 Task: Look for products in the category "Lotion" from Burt's Bees only.
Action: Mouse moved to (692, 255)
Screenshot: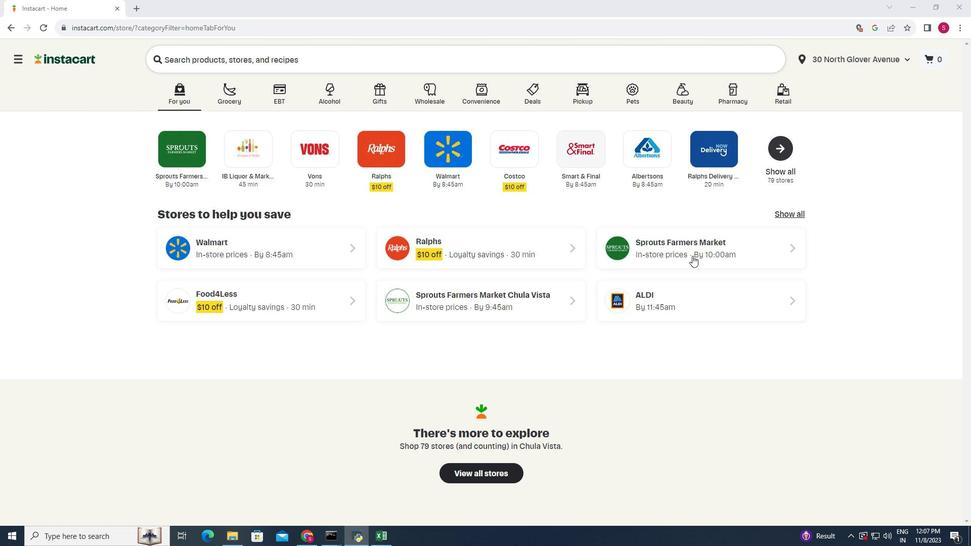 
Action: Mouse pressed left at (692, 255)
Screenshot: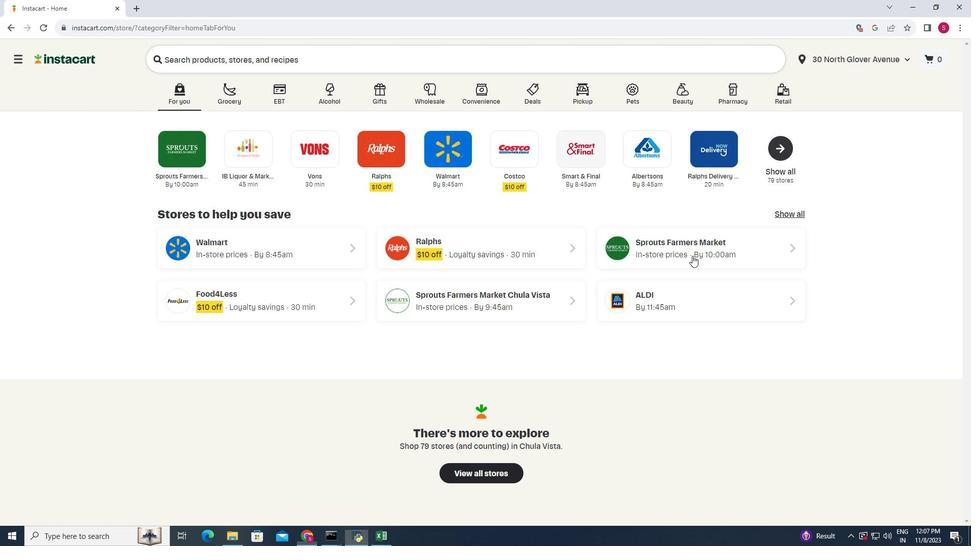 
Action: Mouse moved to (65, 345)
Screenshot: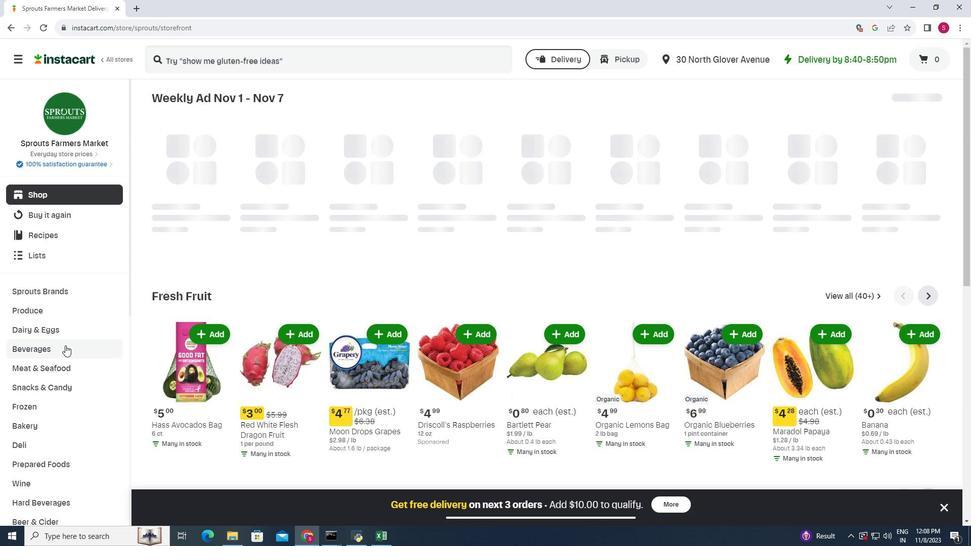 
Action: Mouse scrolled (65, 344) with delta (0, 0)
Screenshot: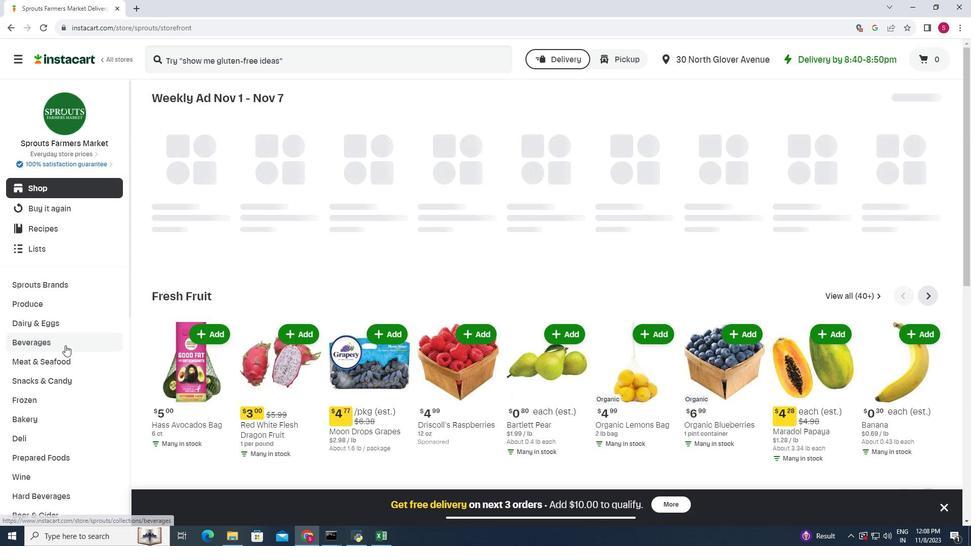 
Action: Mouse scrolled (65, 344) with delta (0, 0)
Screenshot: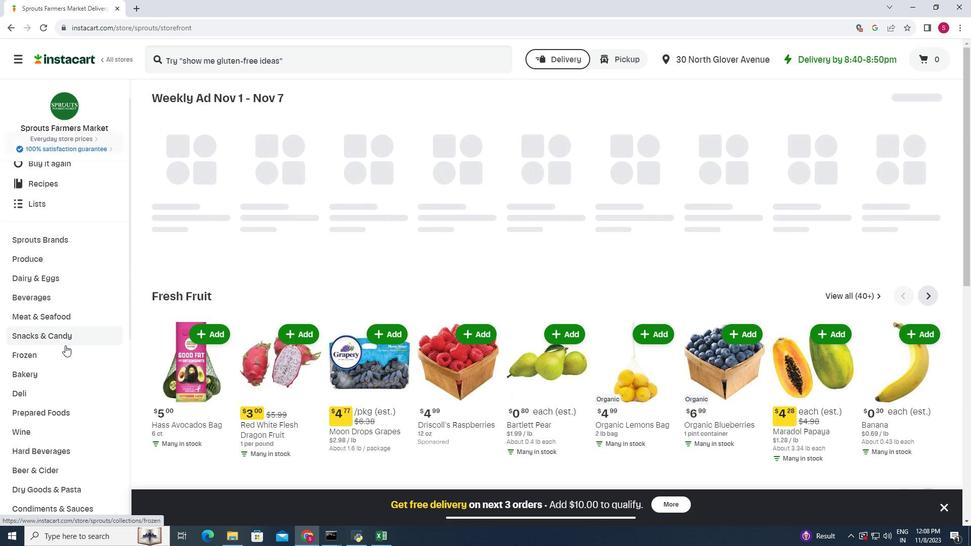 
Action: Mouse moved to (75, 350)
Screenshot: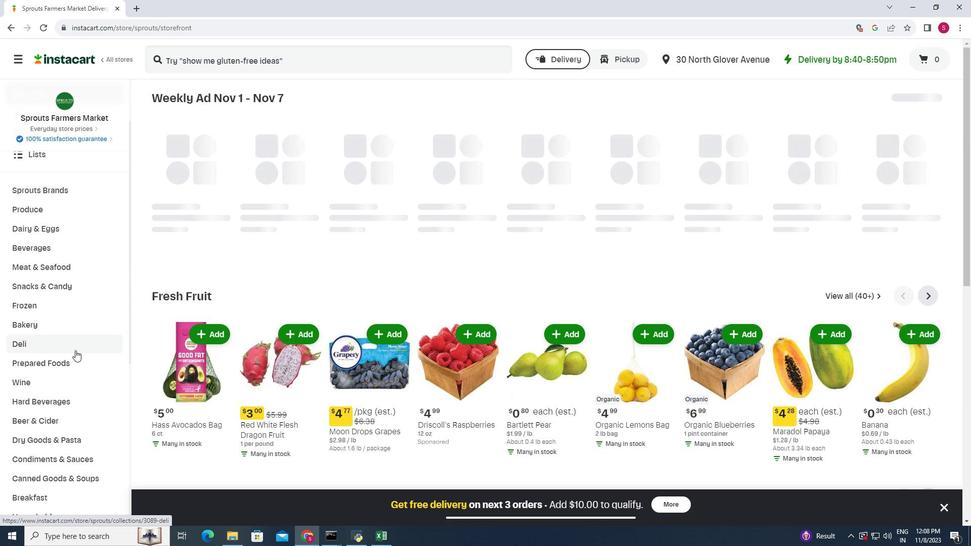 
Action: Mouse scrolled (75, 349) with delta (0, 0)
Screenshot: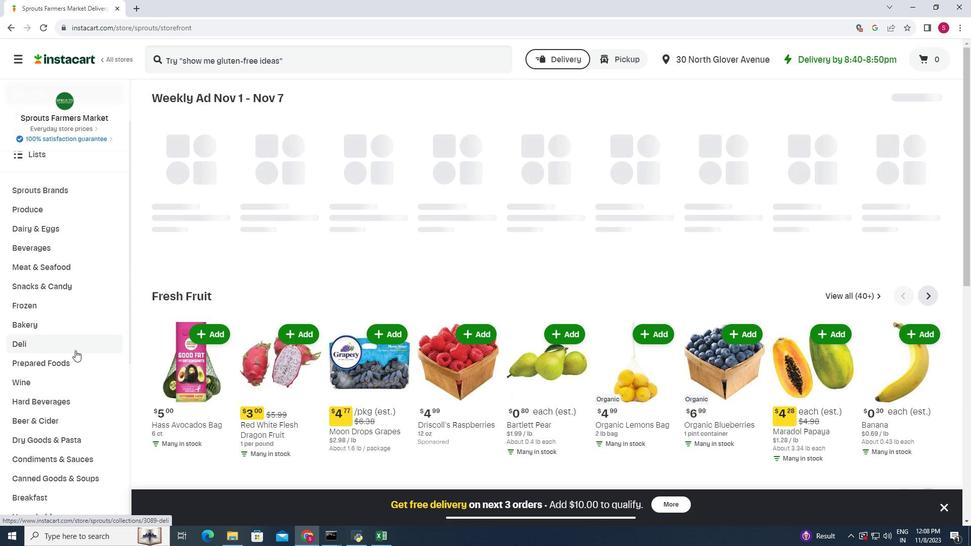 
Action: Mouse moved to (74, 351)
Screenshot: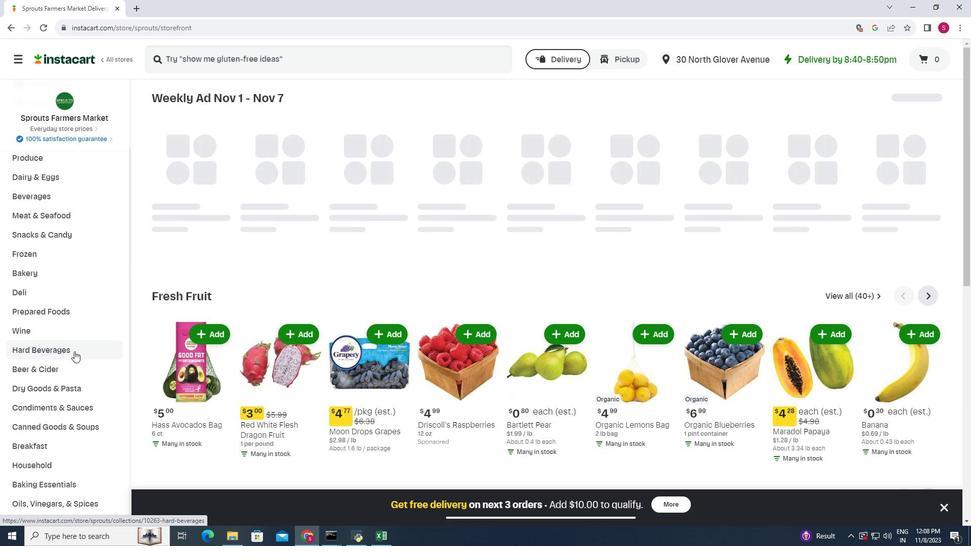 
Action: Mouse scrolled (74, 350) with delta (0, 0)
Screenshot: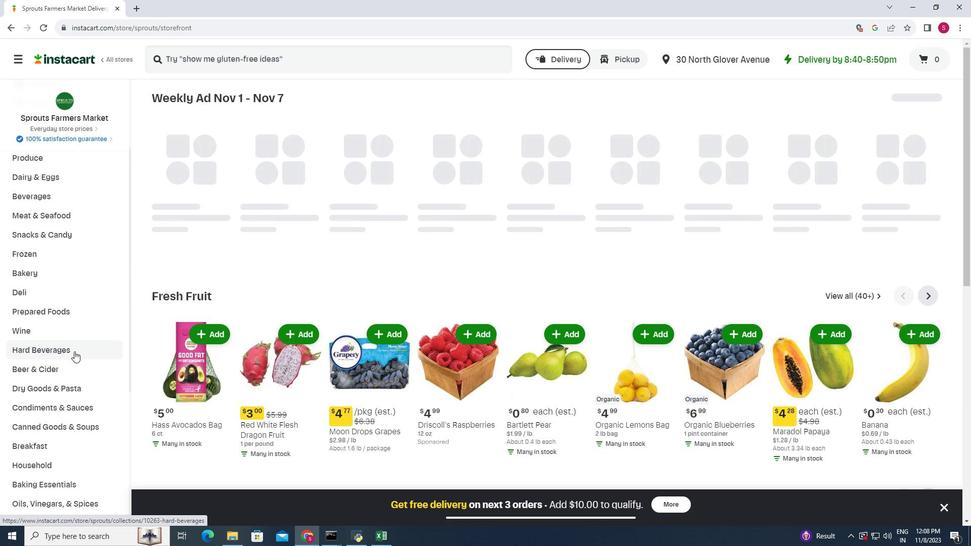 
Action: Mouse moved to (74, 356)
Screenshot: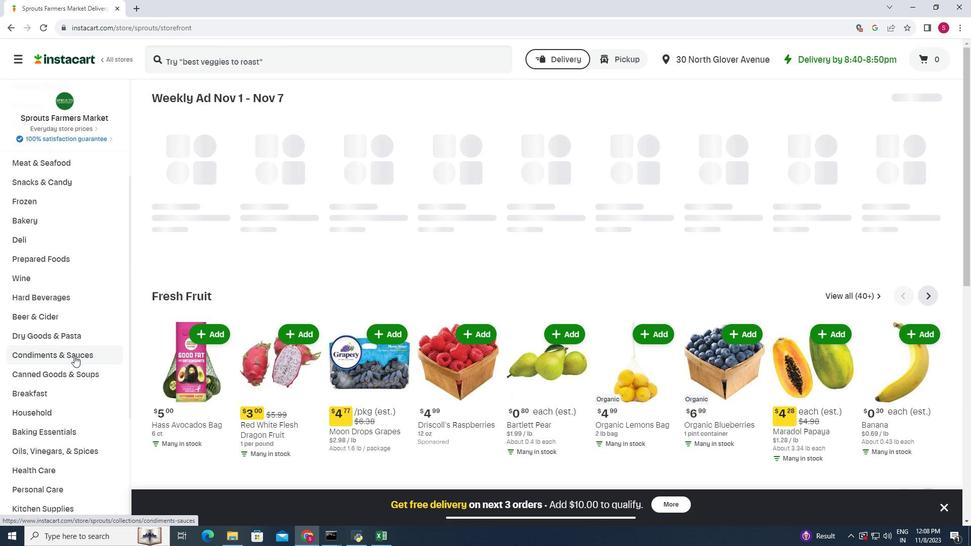 
Action: Mouse scrolled (74, 355) with delta (0, 0)
Screenshot: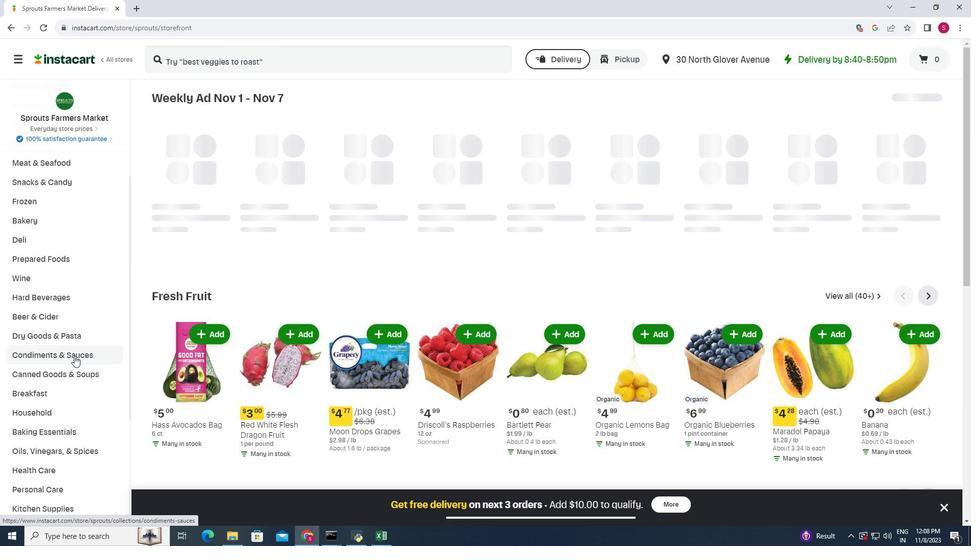 
Action: Mouse moved to (74, 357)
Screenshot: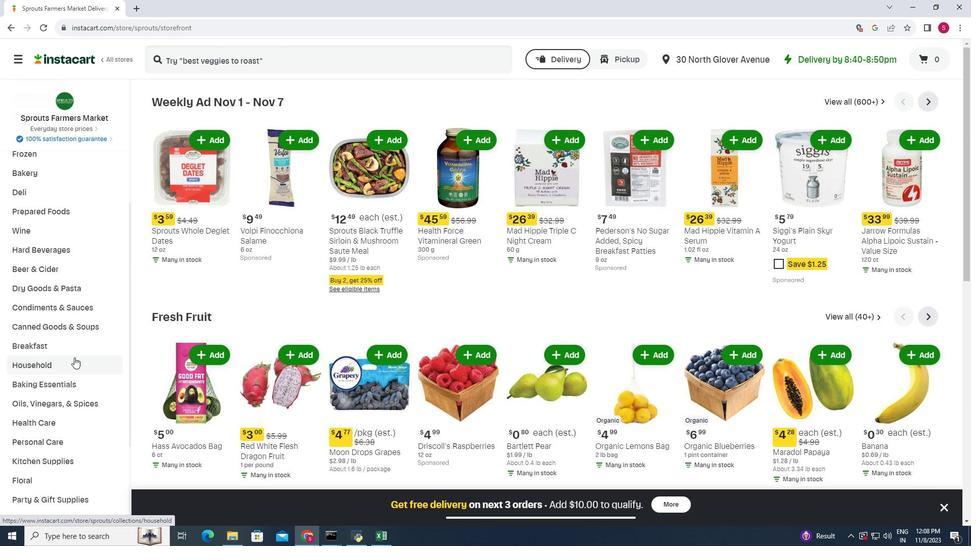 
Action: Mouse scrolled (74, 357) with delta (0, 0)
Screenshot: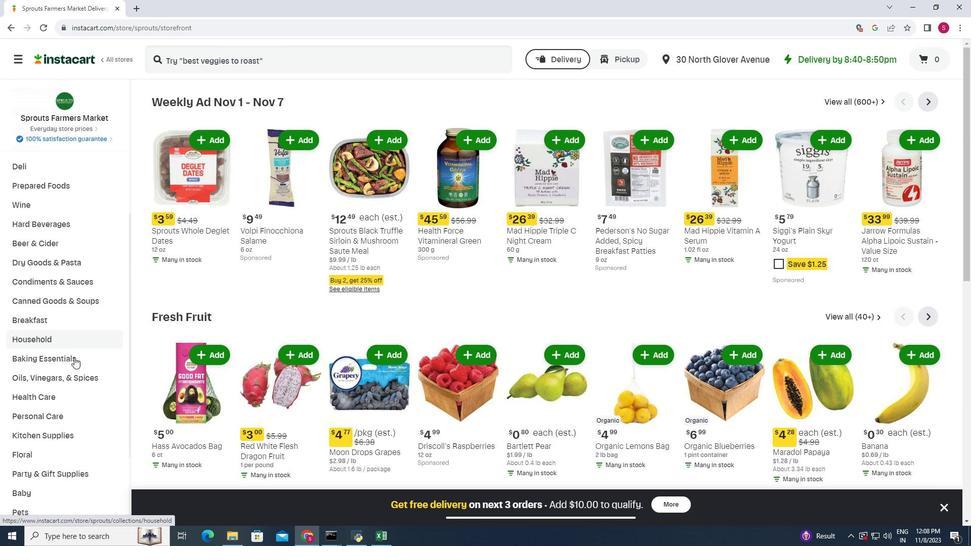 
Action: Mouse moved to (61, 393)
Screenshot: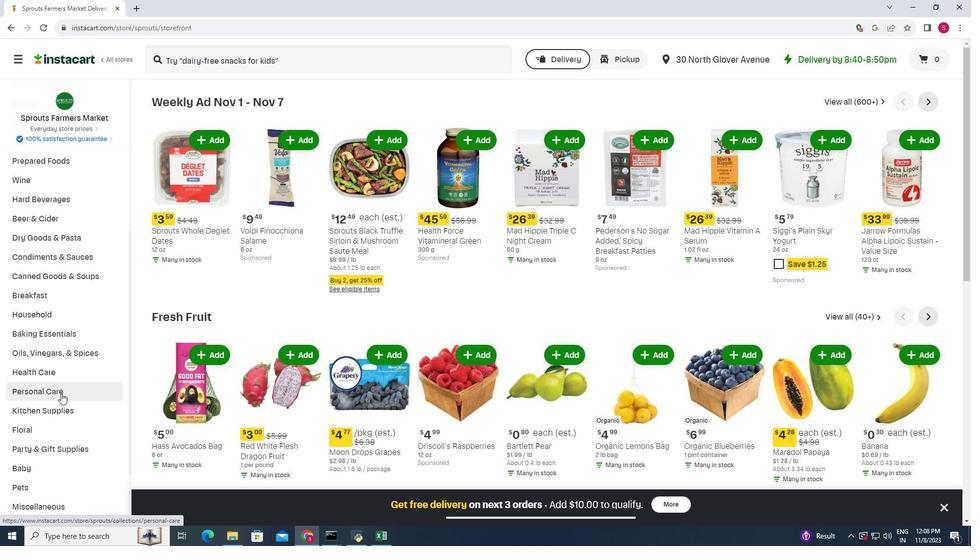 
Action: Mouse pressed left at (61, 393)
Screenshot: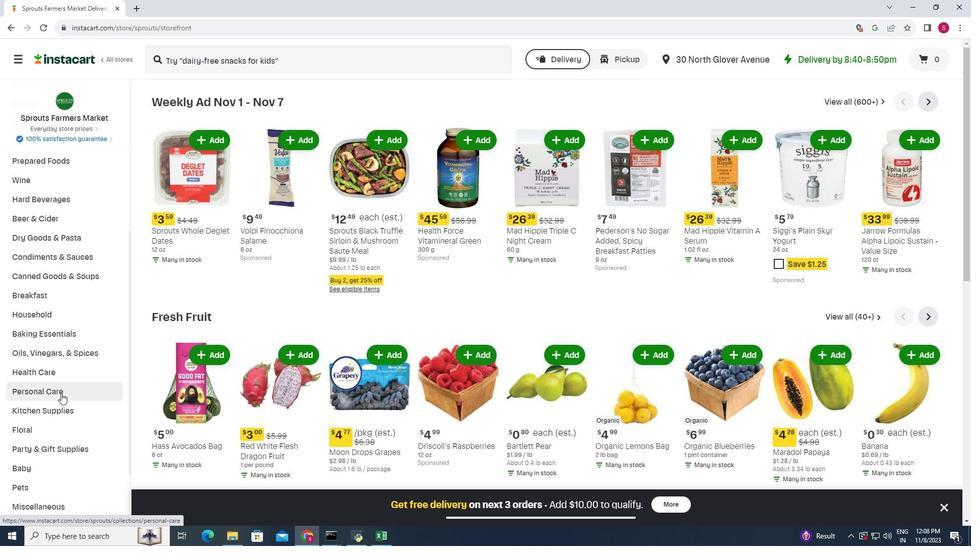 
Action: Mouse moved to (249, 129)
Screenshot: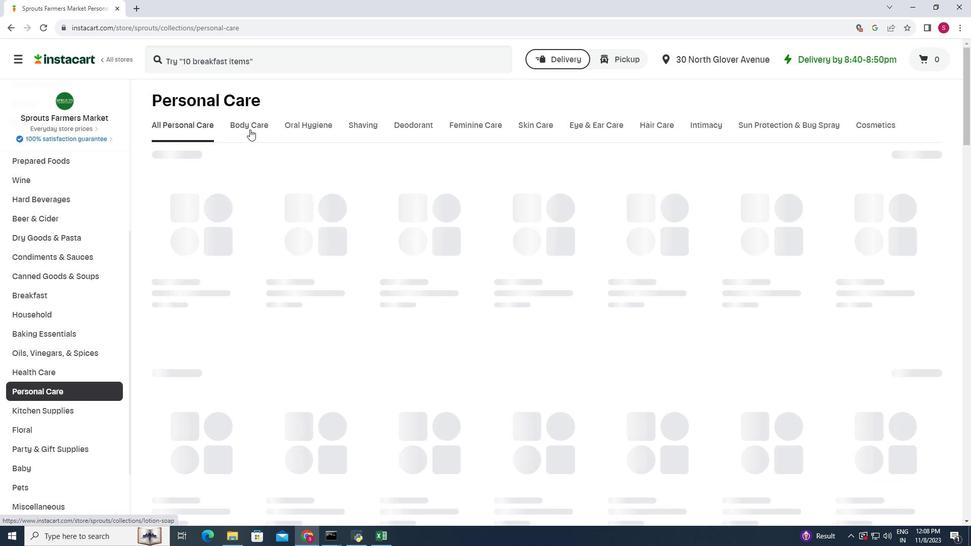 
Action: Mouse pressed left at (249, 129)
Screenshot: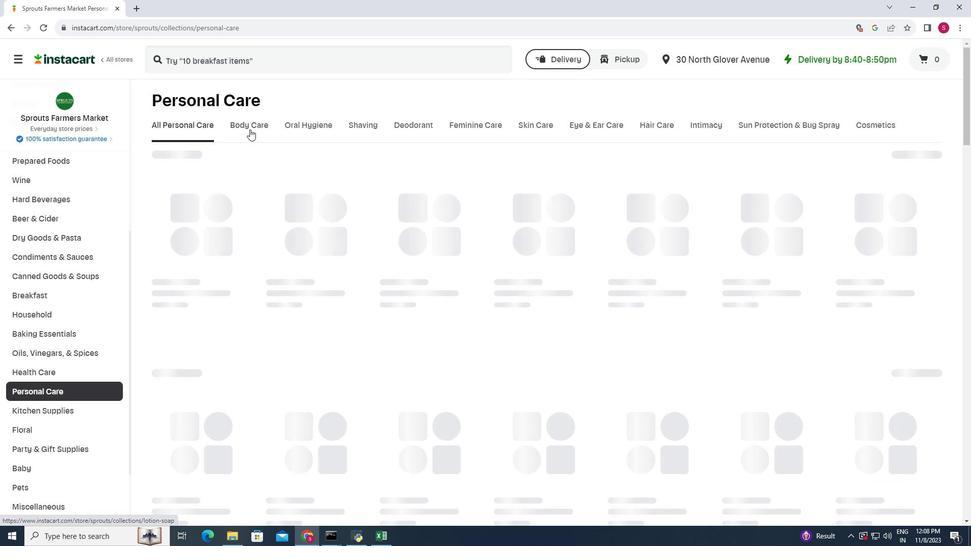 
Action: Mouse moved to (418, 162)
Screenshot: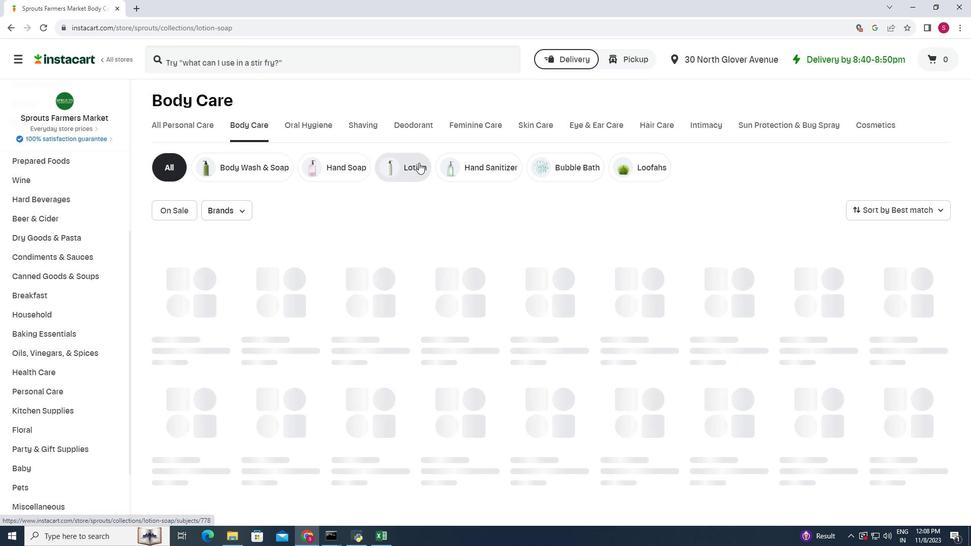 
Action: Mouse pressed left at (418, 162)
Screenshot: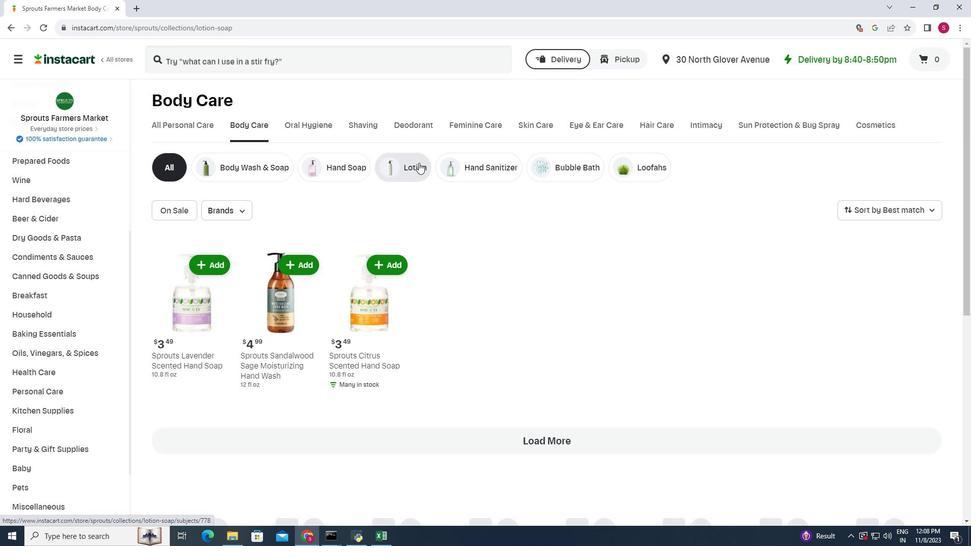 
Action: Mouse moved to (242, 206)
Screenshot: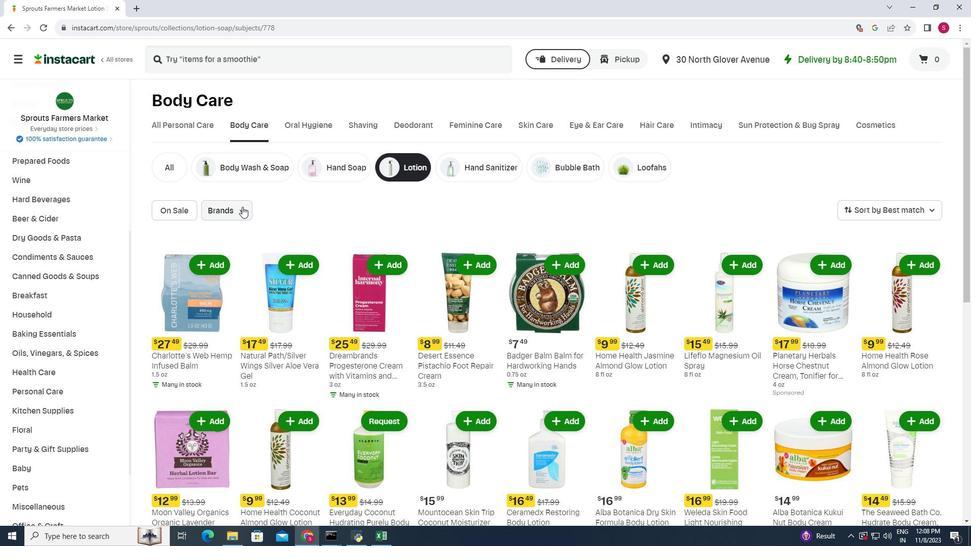 
Action: Mouse pressed left at (242, 206)
Screenshot: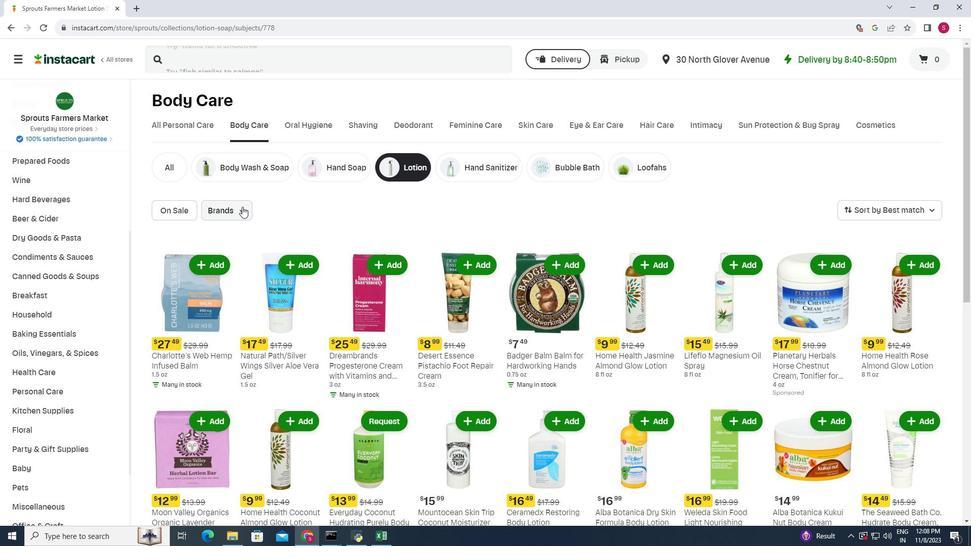 
Action: Mouse moved to (249, 287)
Screenshot: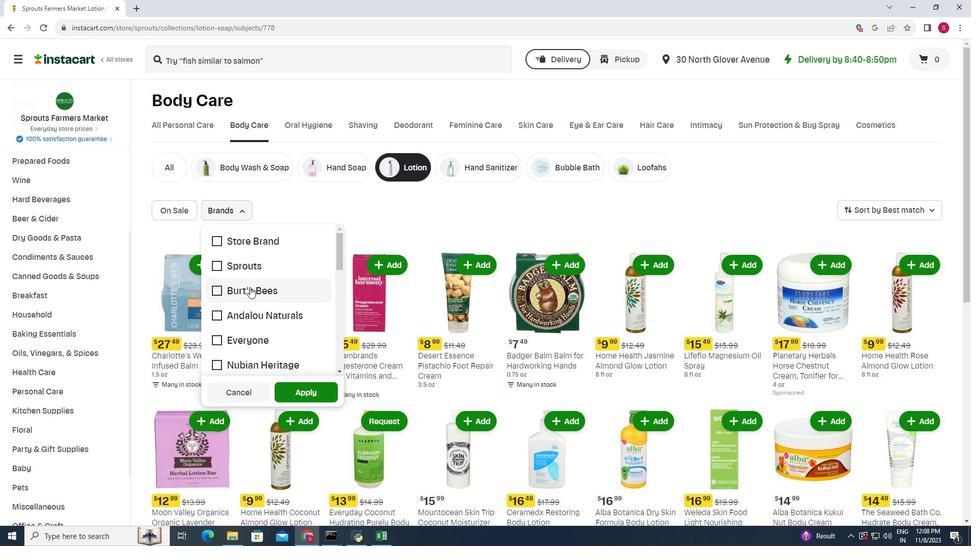 
Action: Mouse pressed left at (249, 287)
Screenshot: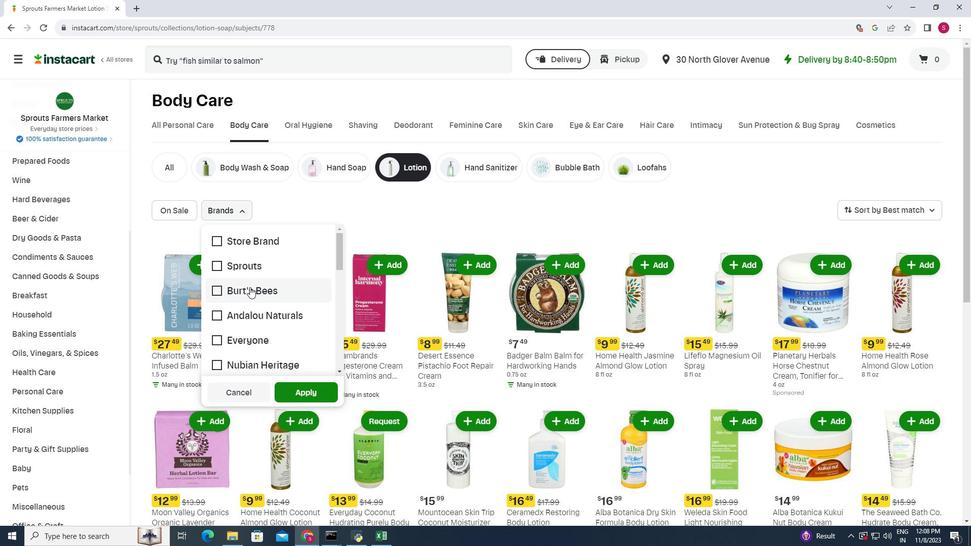 
Action: Mouse moved to (299, 394)
Screenshot: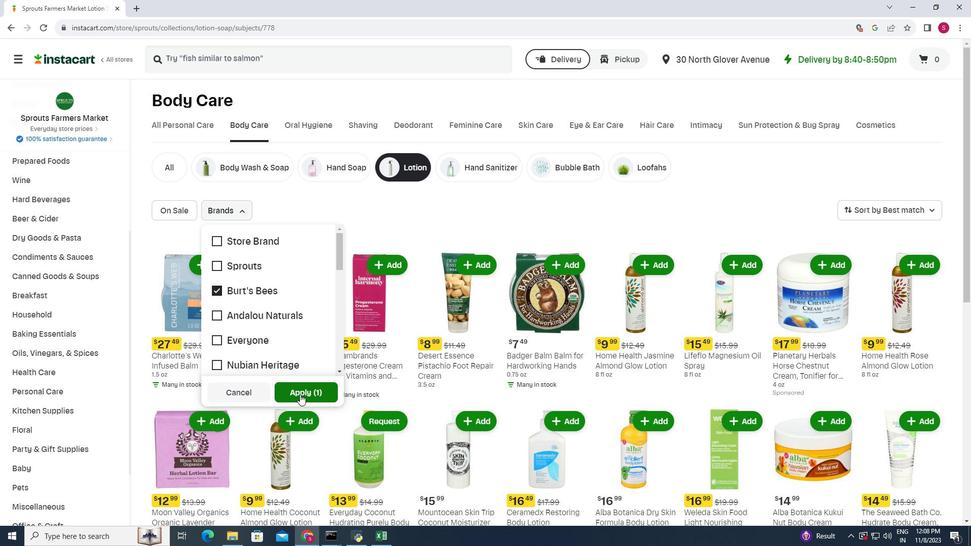 
Action: Mouse pressed left at (299, 394)
Screenshot: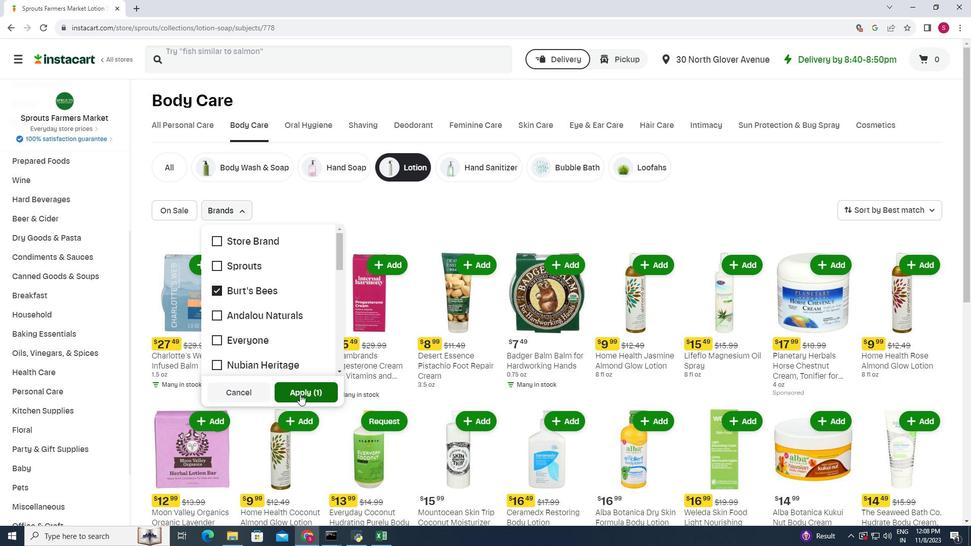 
Action: Mouse moved to (424, 275)
Screenshot: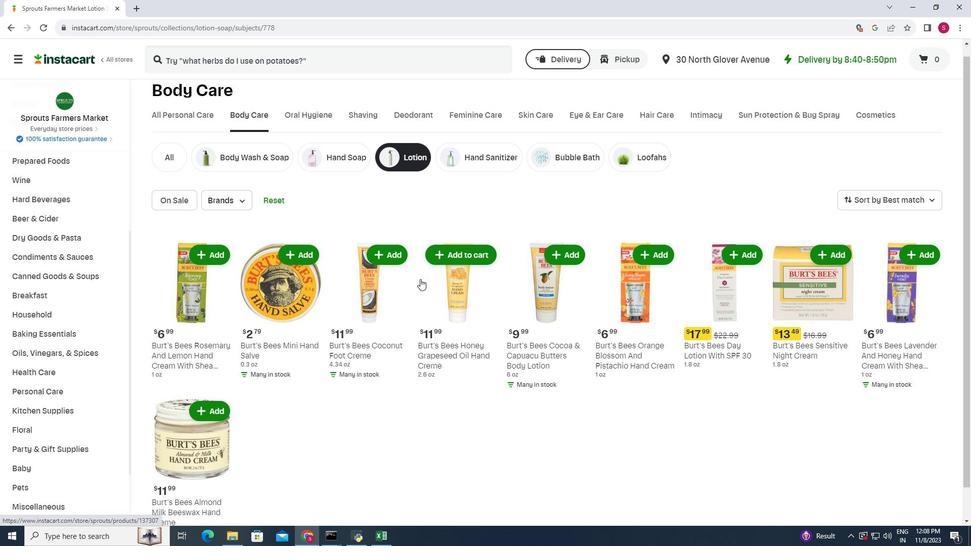 
Action: Mouse scrolled (424, 275) with delta (0, 0)
Screenshot: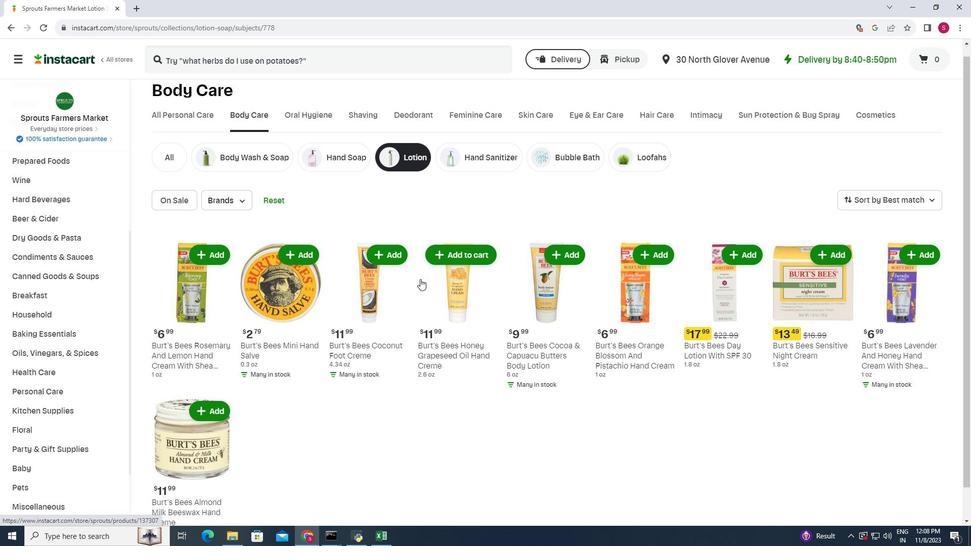 
Action: Mouse moved to (420, 279)
Screenshot: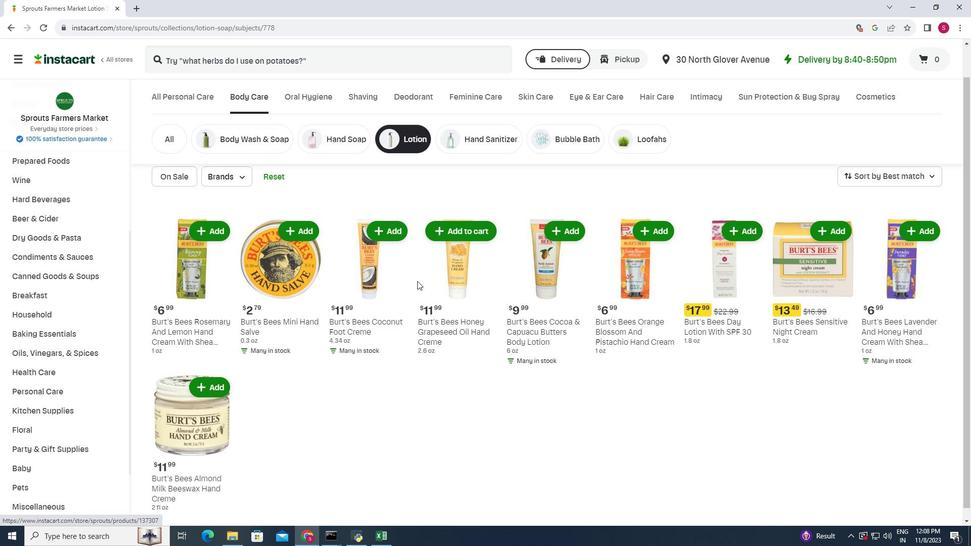 
Action: Mouse scrolled (420, 278) with delta (0, 0)
Screenshot: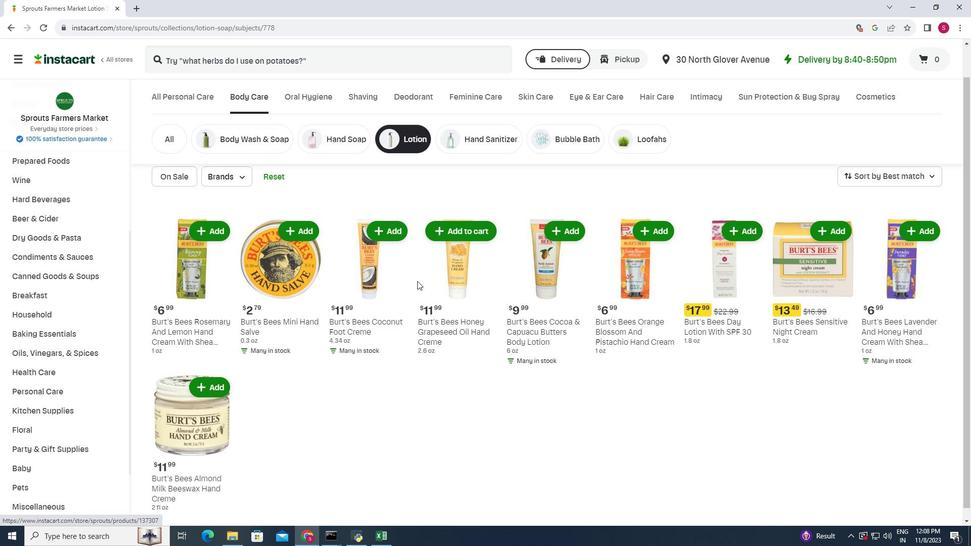 
Action: Mouse moved to (417, 281)
Screenshot: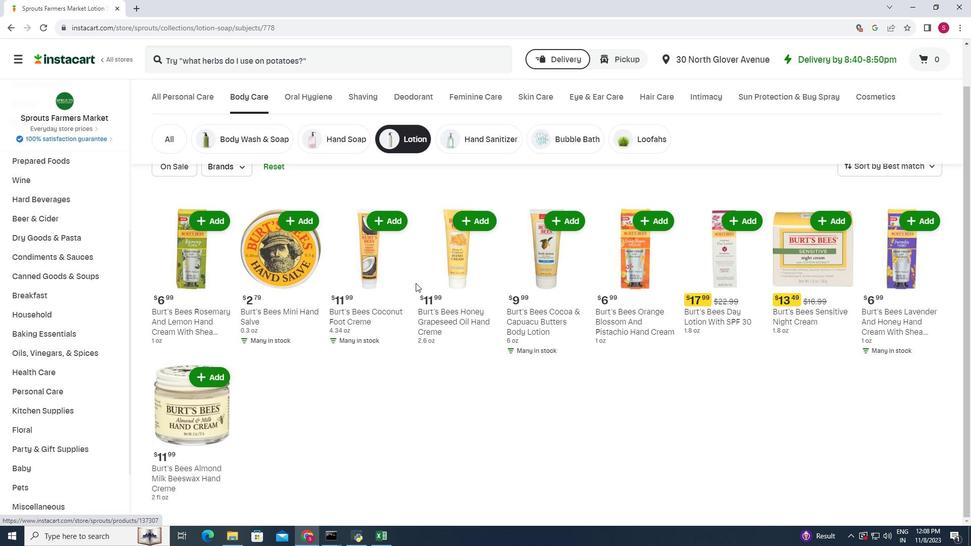 
Action: Mouse scrolled (417, 280) with delta (0, 0)
Screenshot: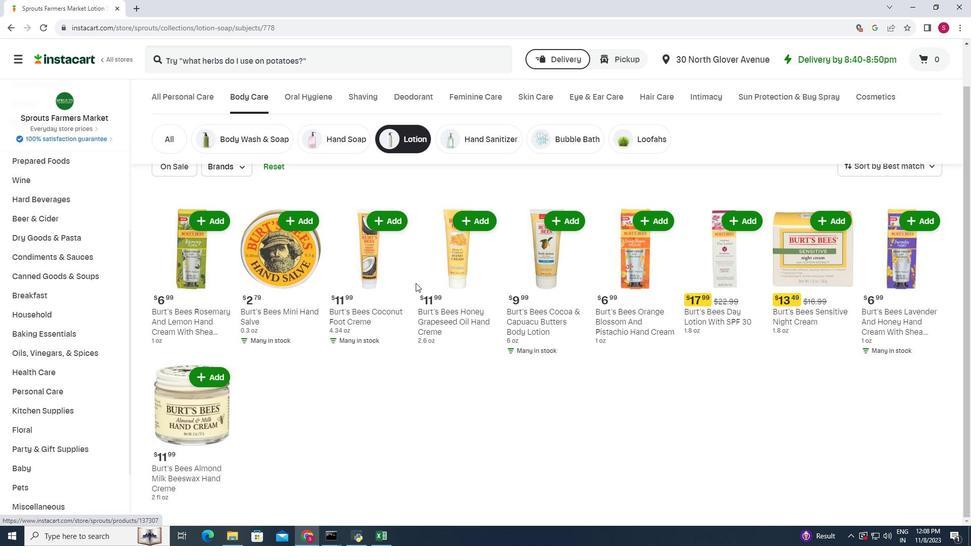 
Action: Mouse moved to (414, 283)
Screenshot: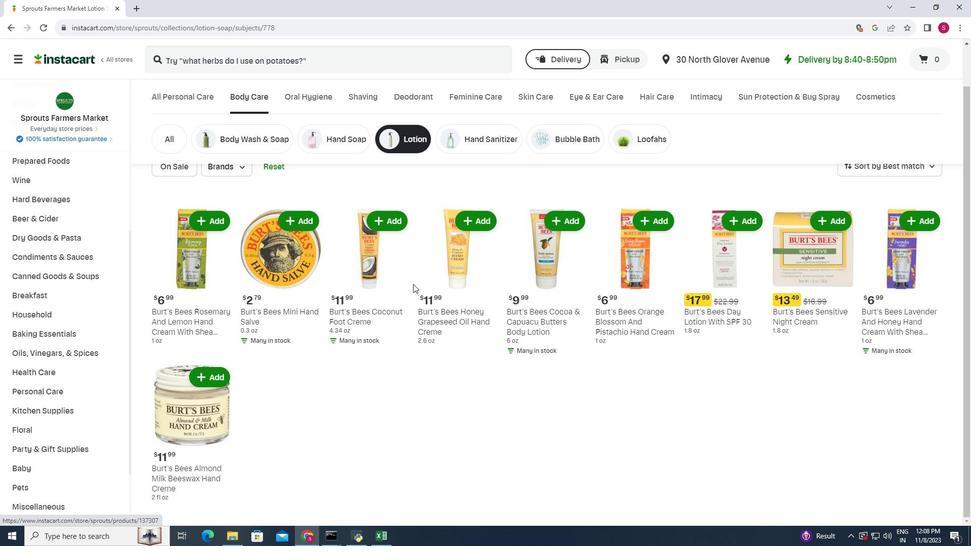 
Action: Mouse scrolled (414, 283) with delta (0, 0)
Screenshot: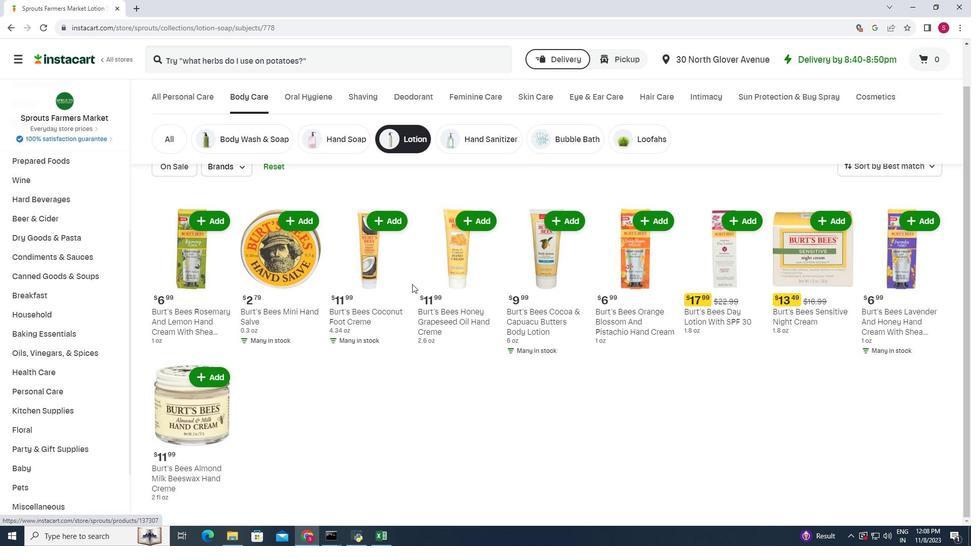 
Action: Mouse moved to (392, 275)
Screenshot: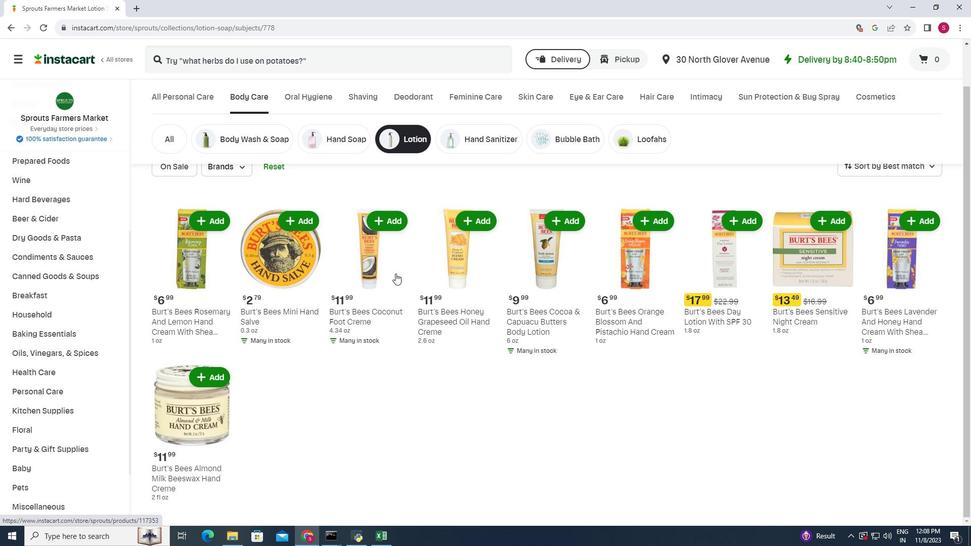 
